 Task: Create a due date automation trigger when advanced on, on the wednesday before a card is due add dates with a start date at 11:00 AM.
Action: Mouse moved to (1375, 114)
Screenshot: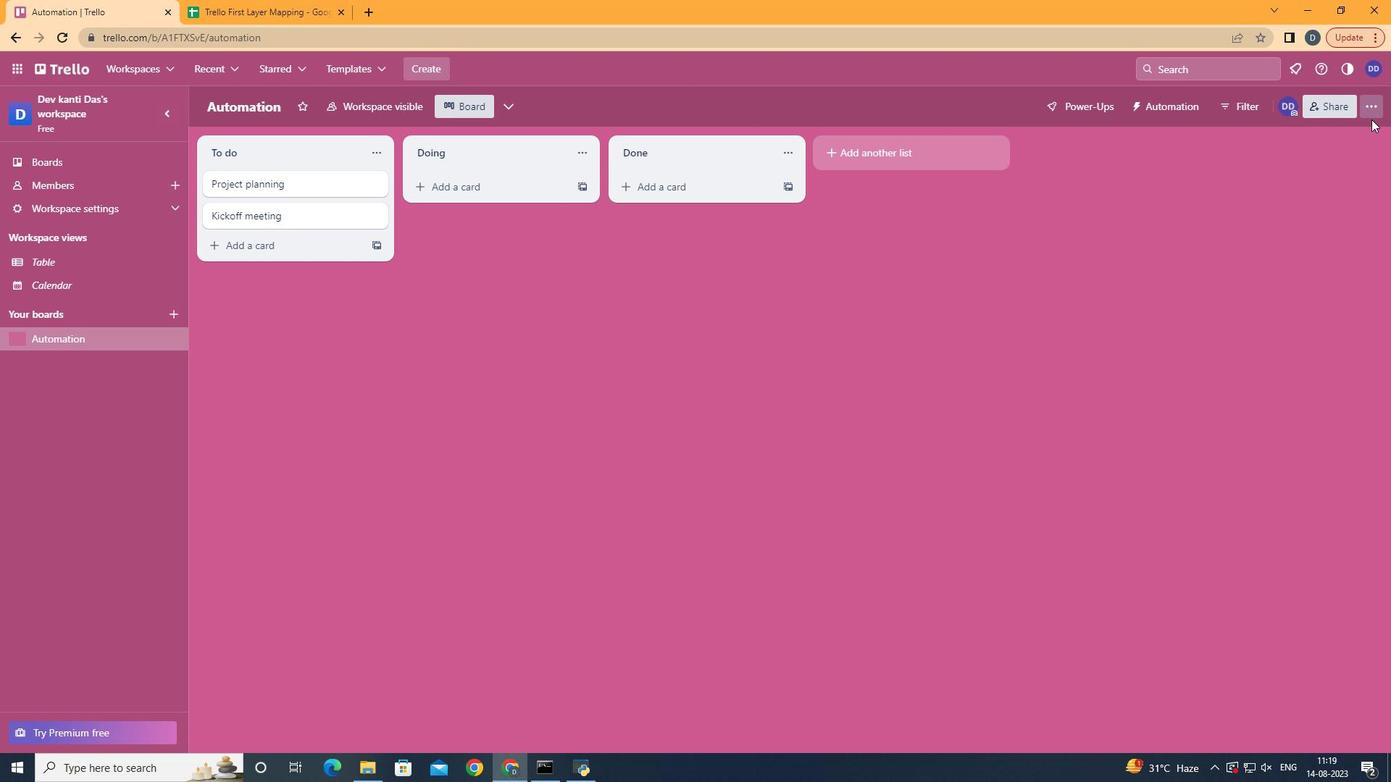 
Action: Mouse pressed left at (1375, 114)
Screenshot: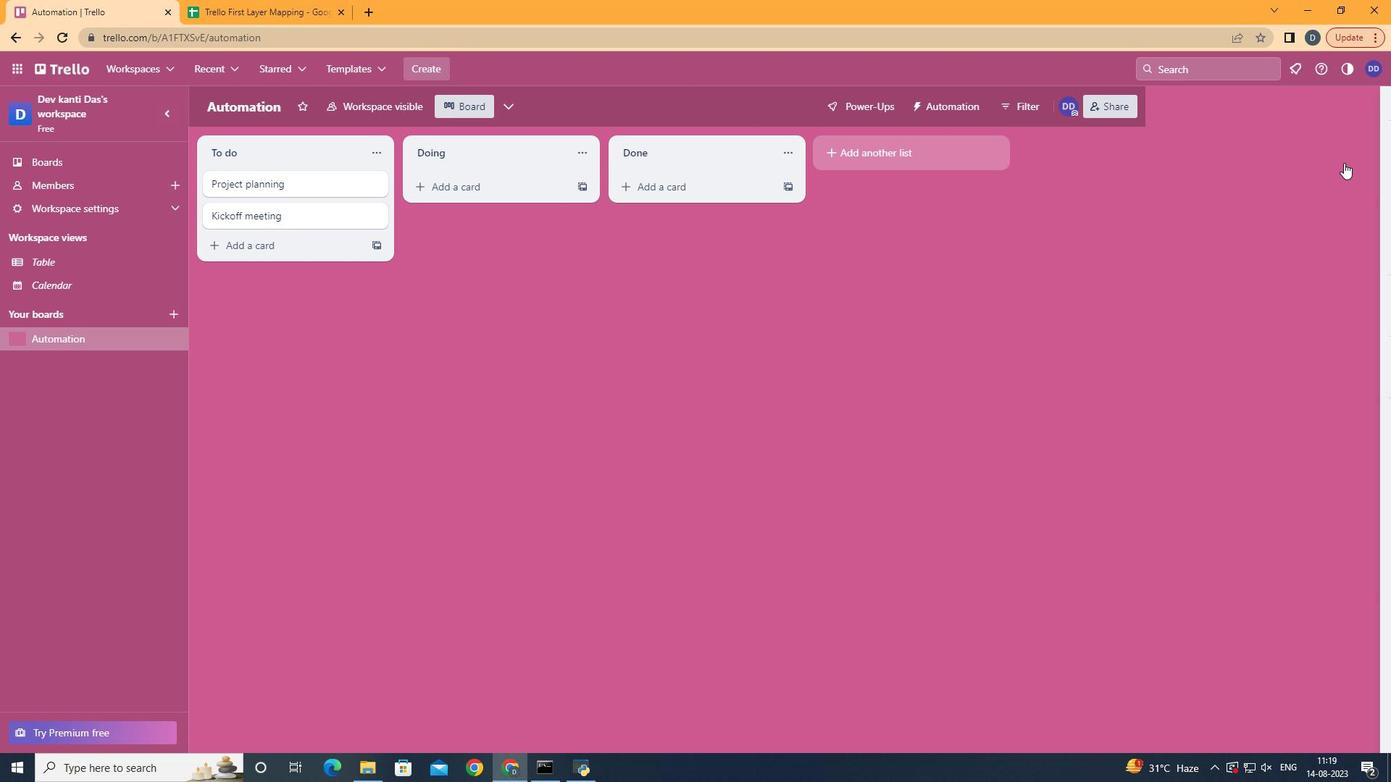 
Action: Mouse moved to (1252, 299)
Screenshot: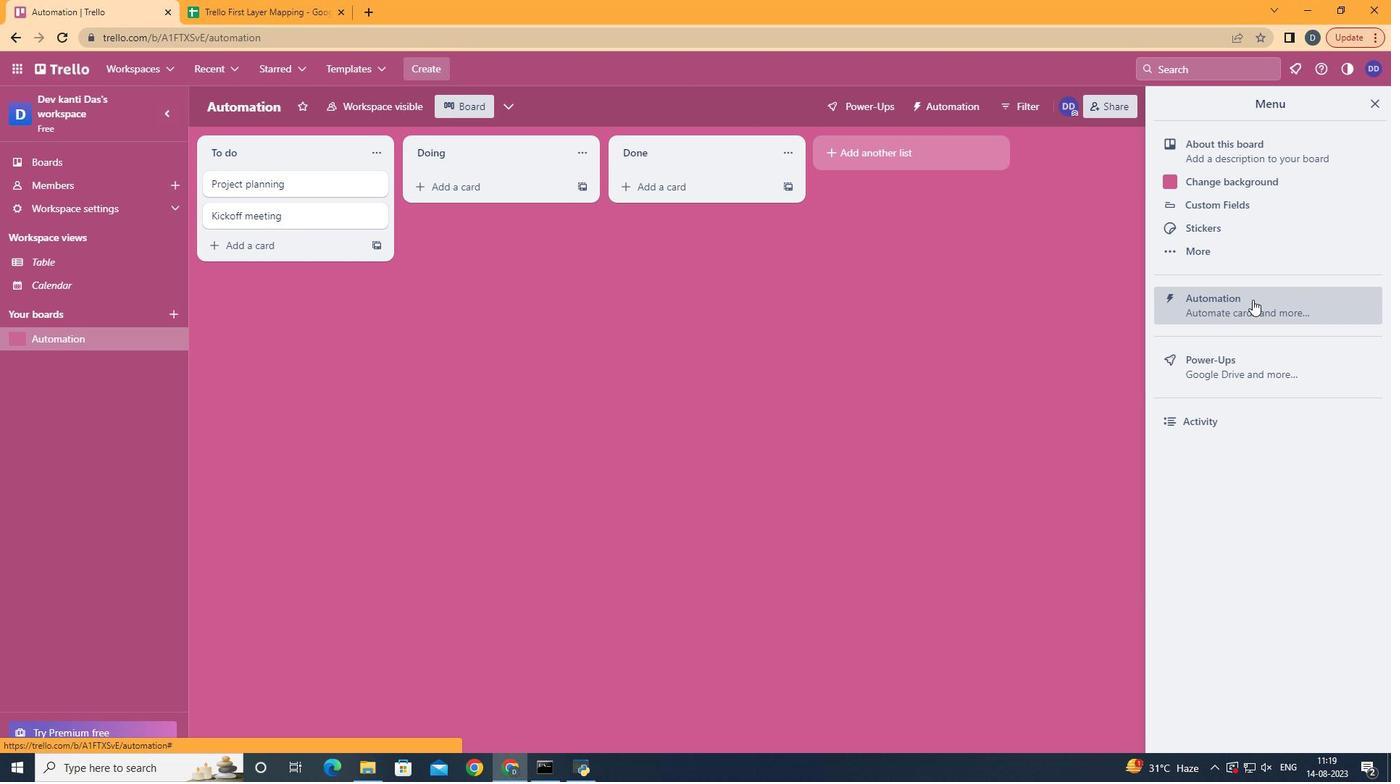 
Action: Mouse pressed left at (1252, 299)
Screenshot: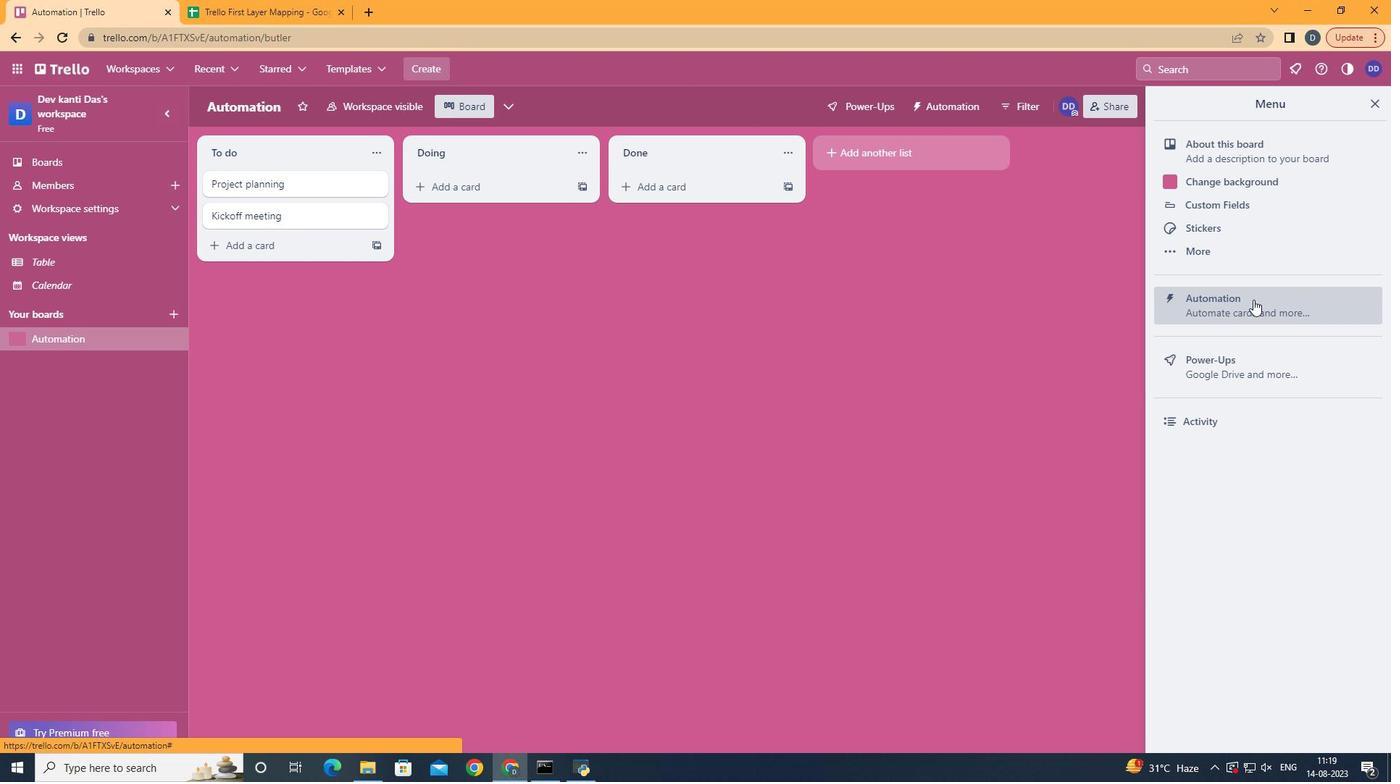
Action: Mouse moved to (292, 281)
Screenshot: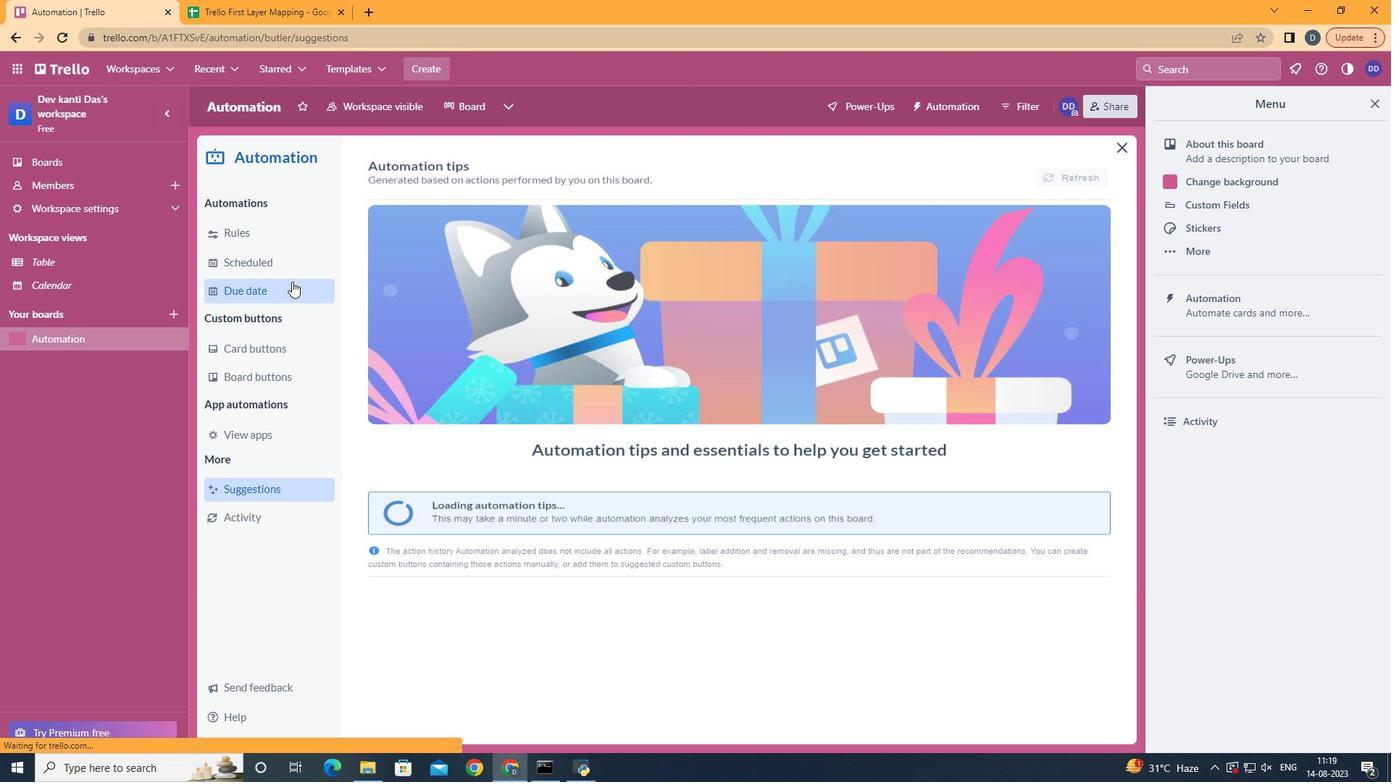 
Action: Mouse pressed left at (292, 281)
Screenshot: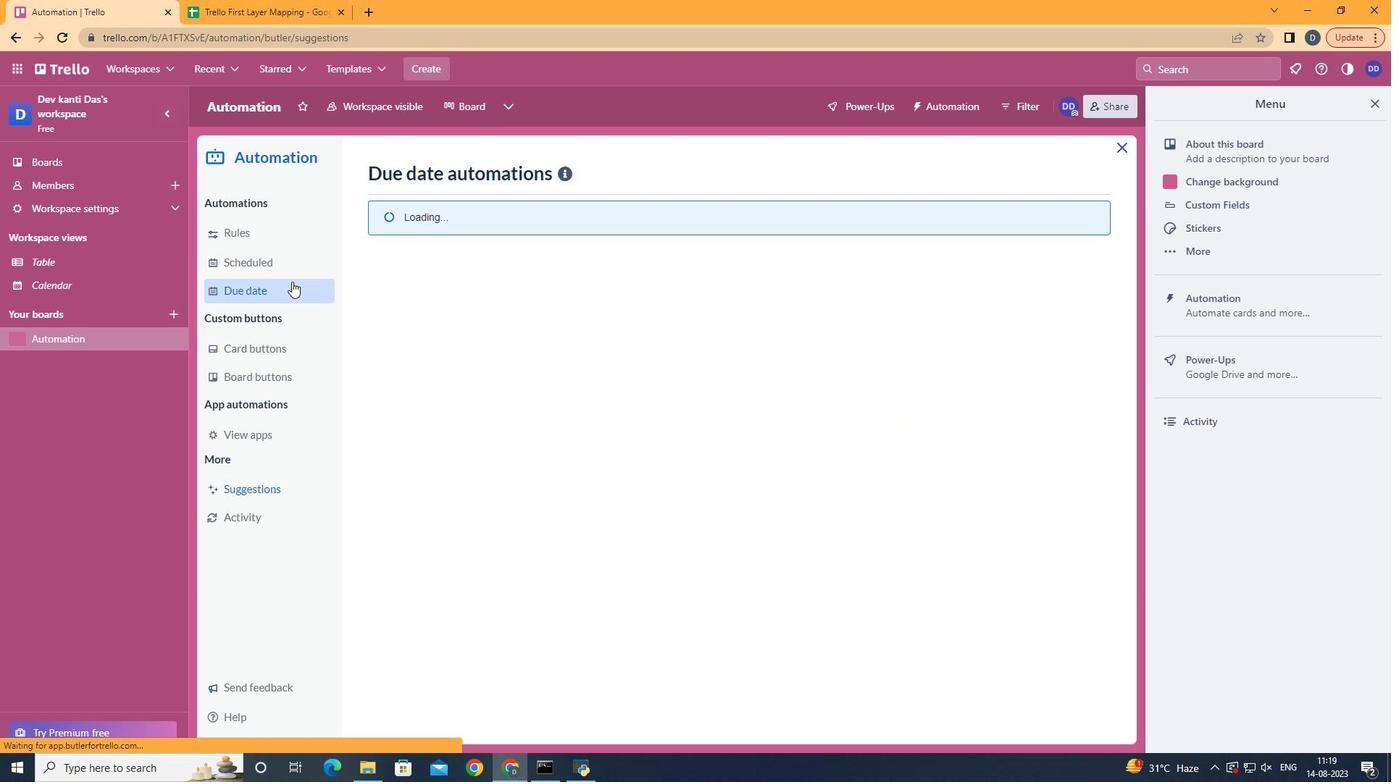 
Action: Mouse moved to (994, 176)
Screenshot: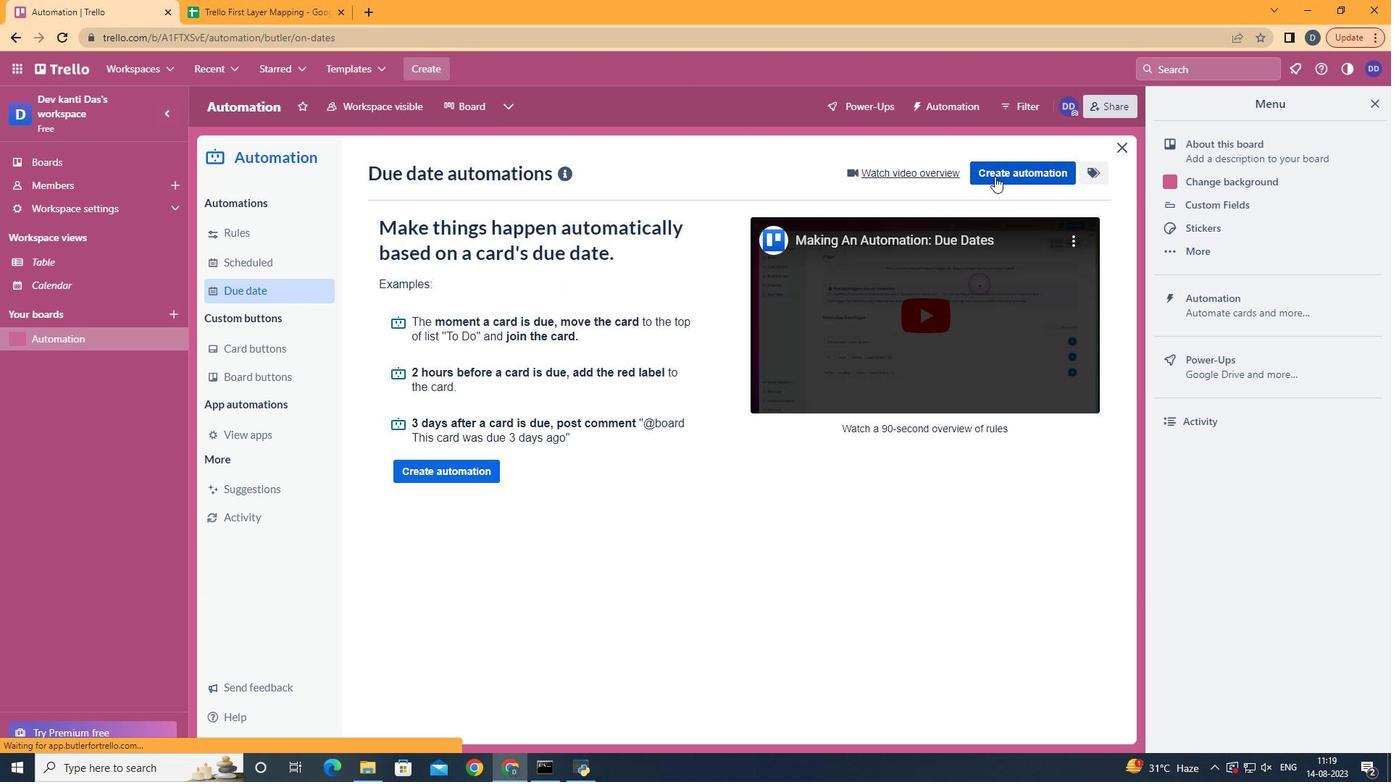 
Action: Mouse pressed left at (994, 176)
Screenshot: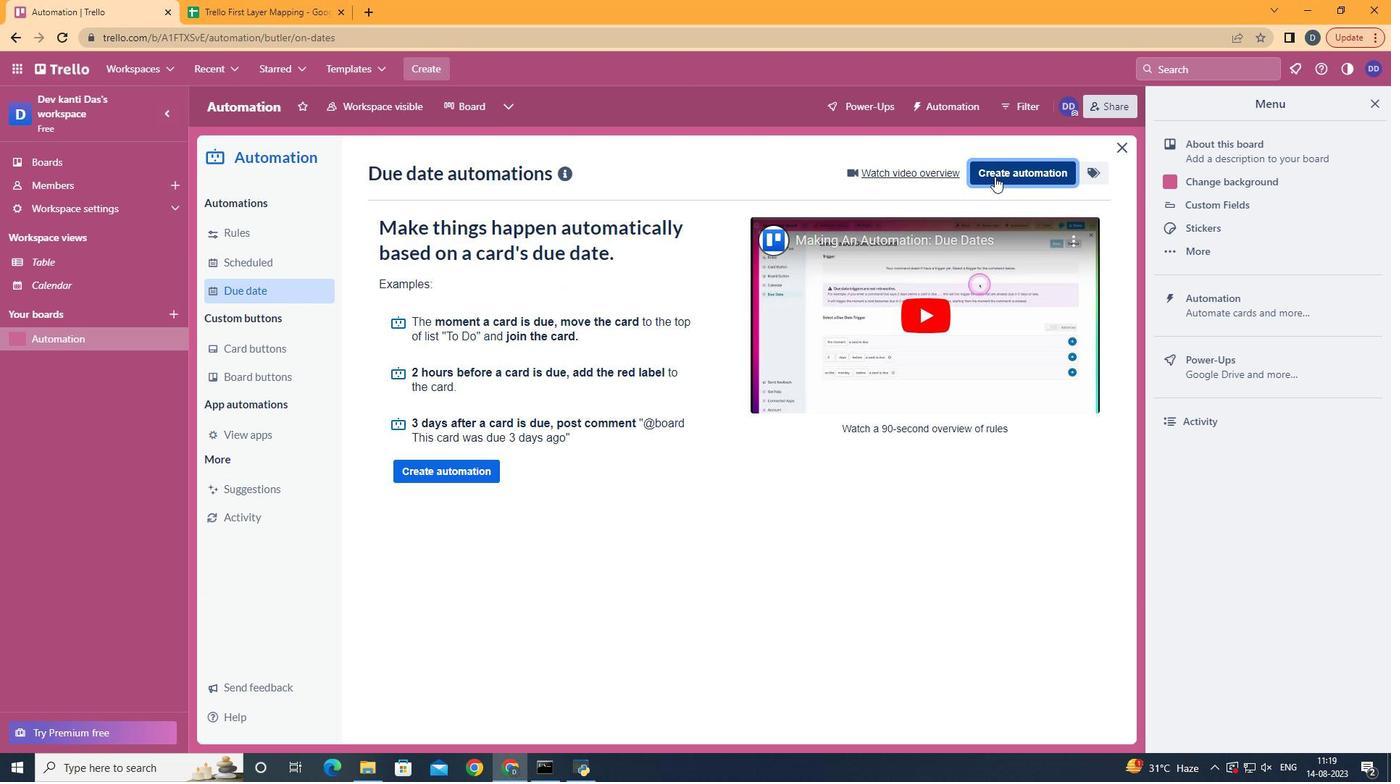 
Action: Mouse moved to (720, 313)
Screenshot: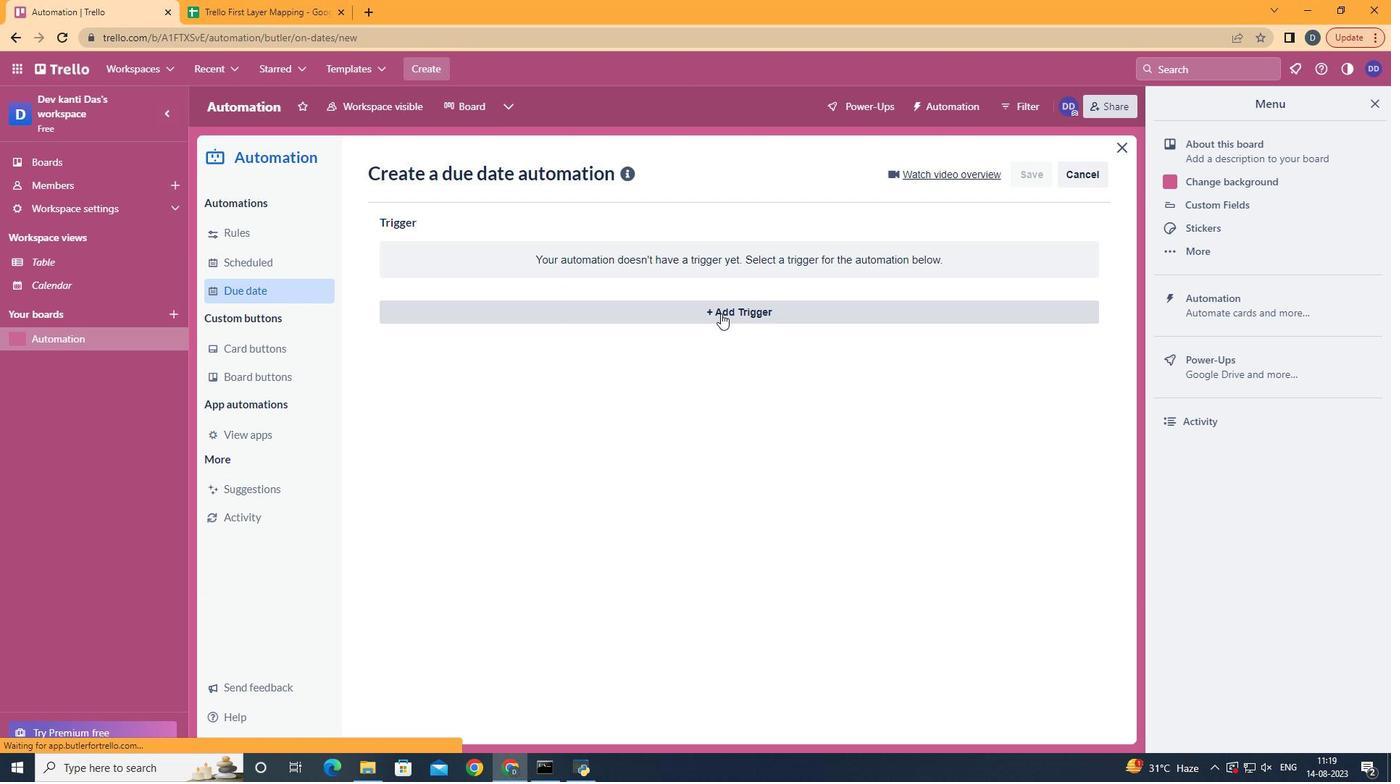 
Action: Mouse pressed left at (720, 313)
Screenshot: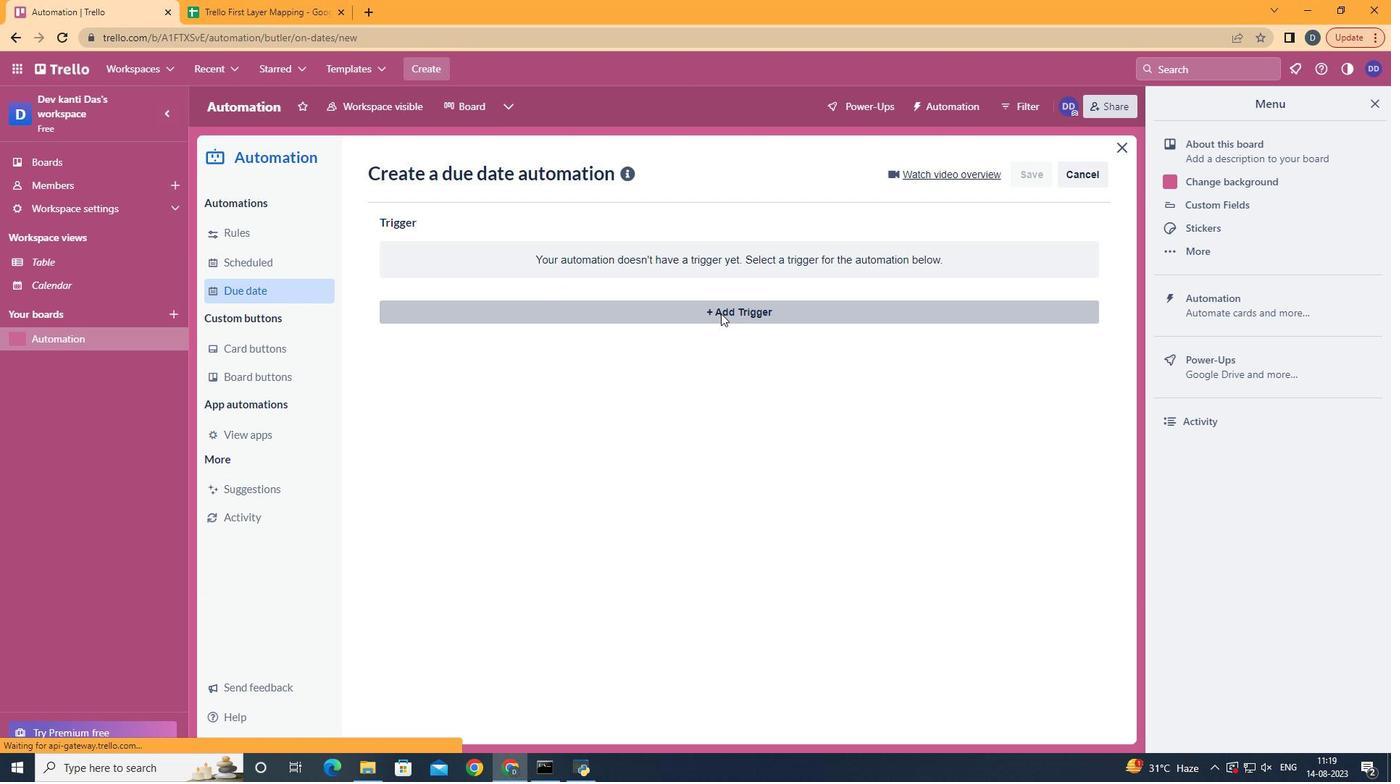 
Action: Mouse moved to (484, 440)
Screenshot: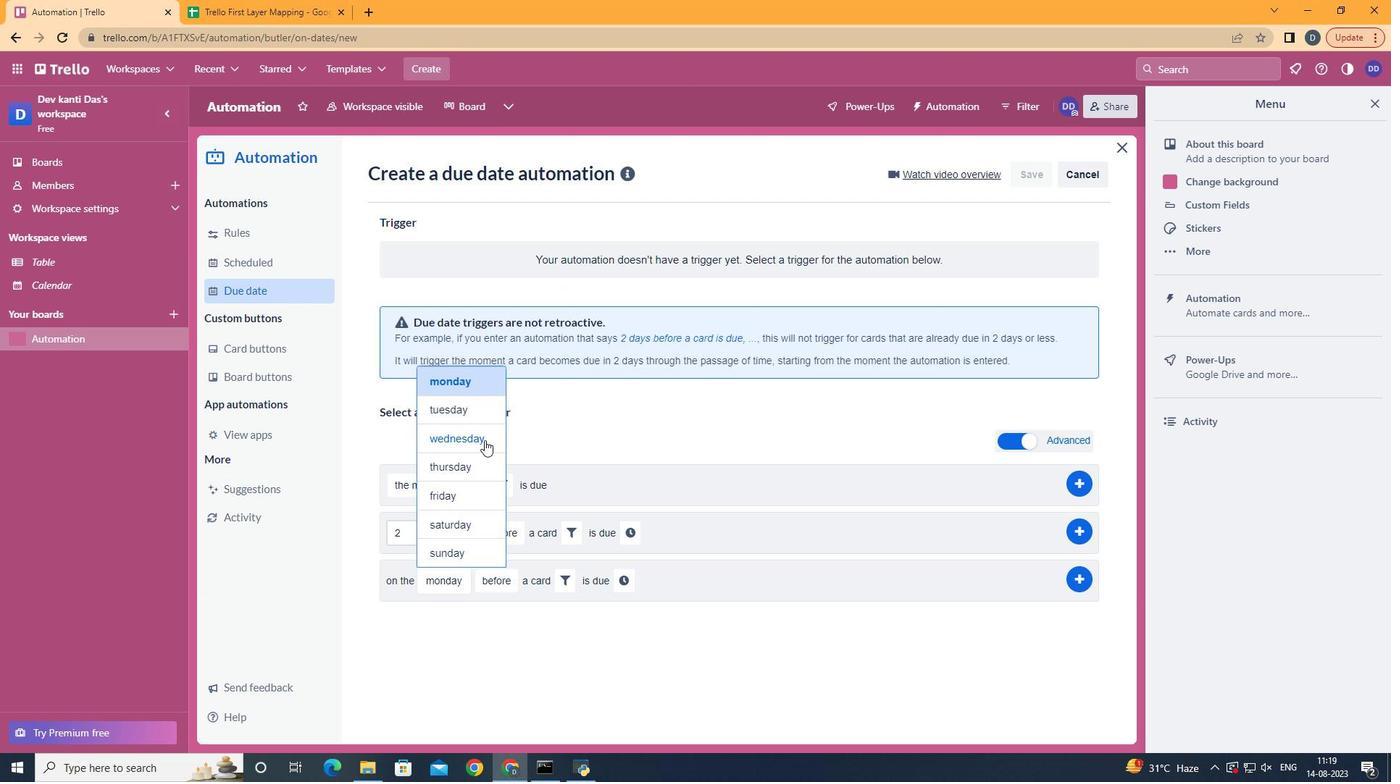 
Action: Mouse pressed left at (484, 440)
Screenshot: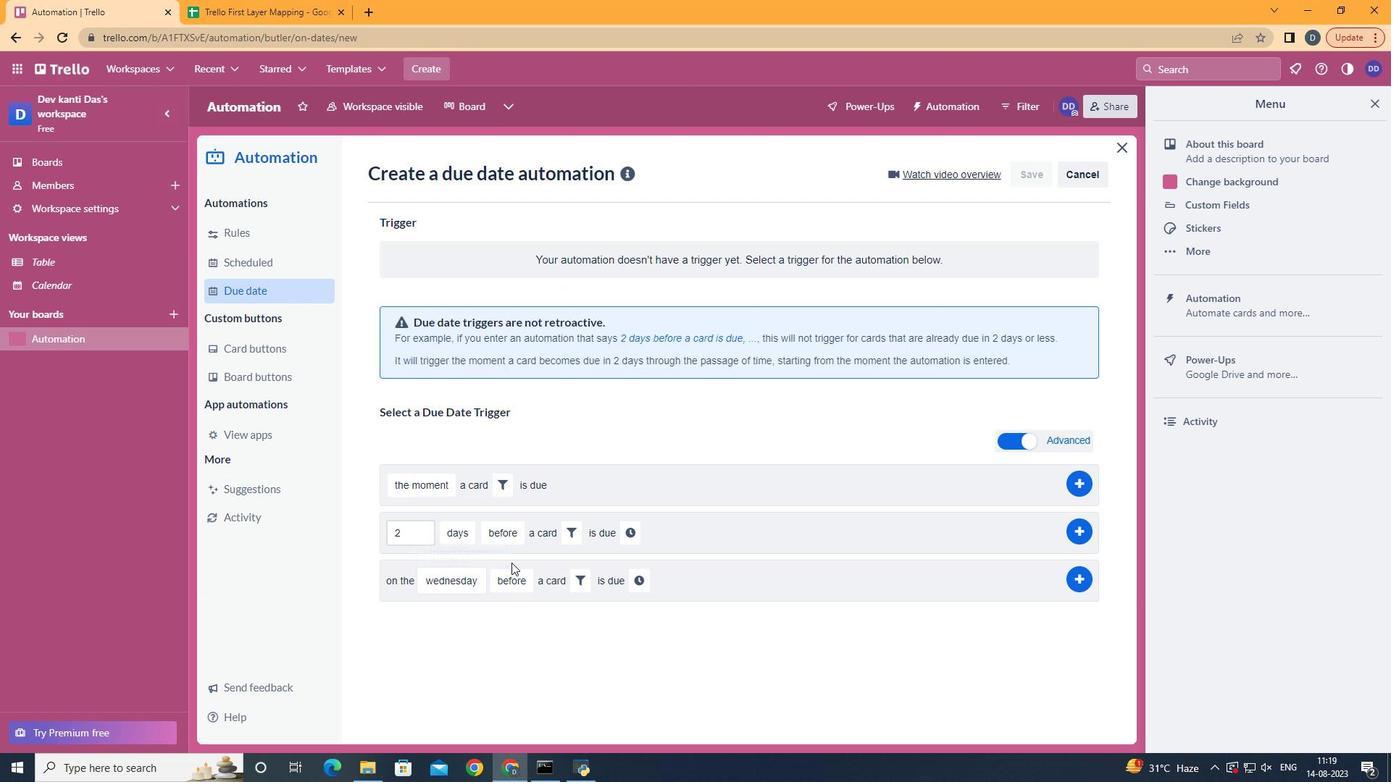 
Action: Mouse moved to (581, 575)
Screenshot: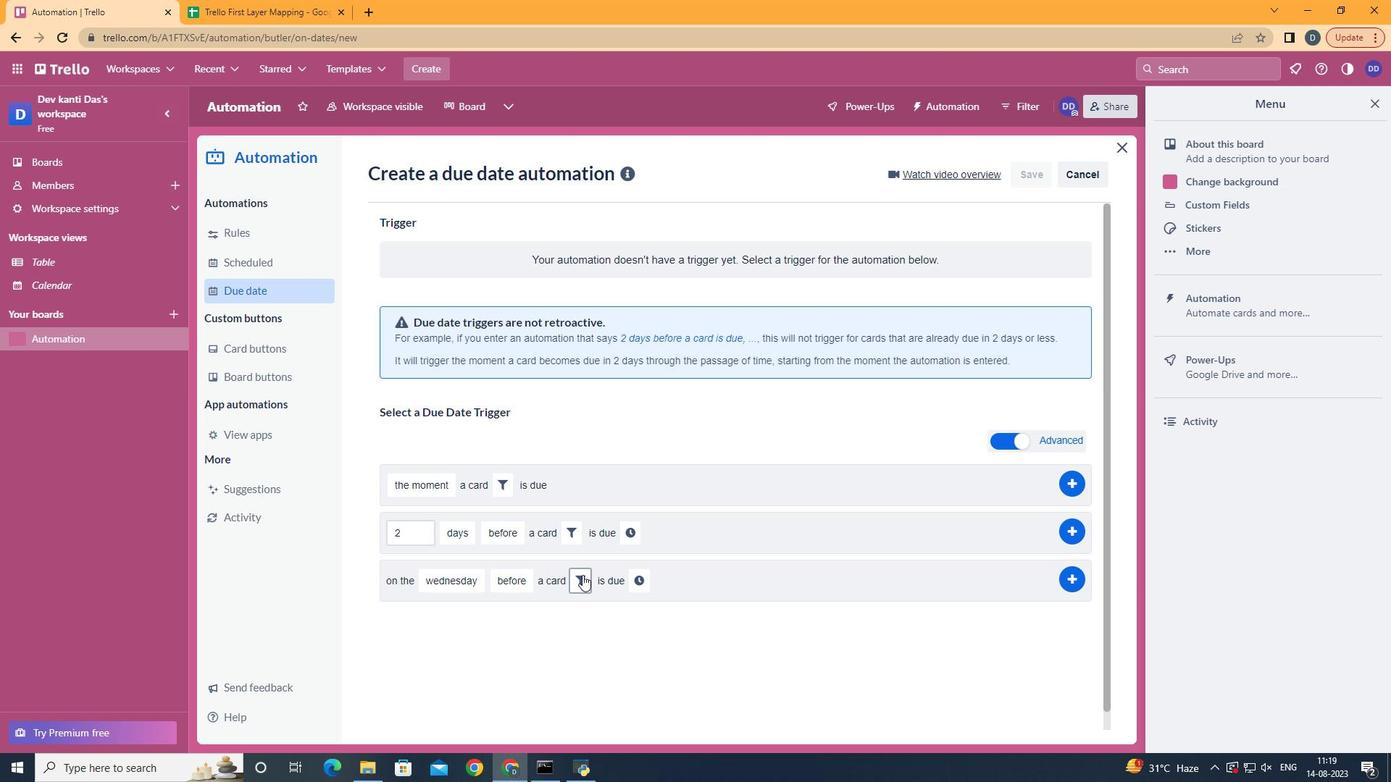 
Action: Mouse pressed left at (581, 575)
Screenshot: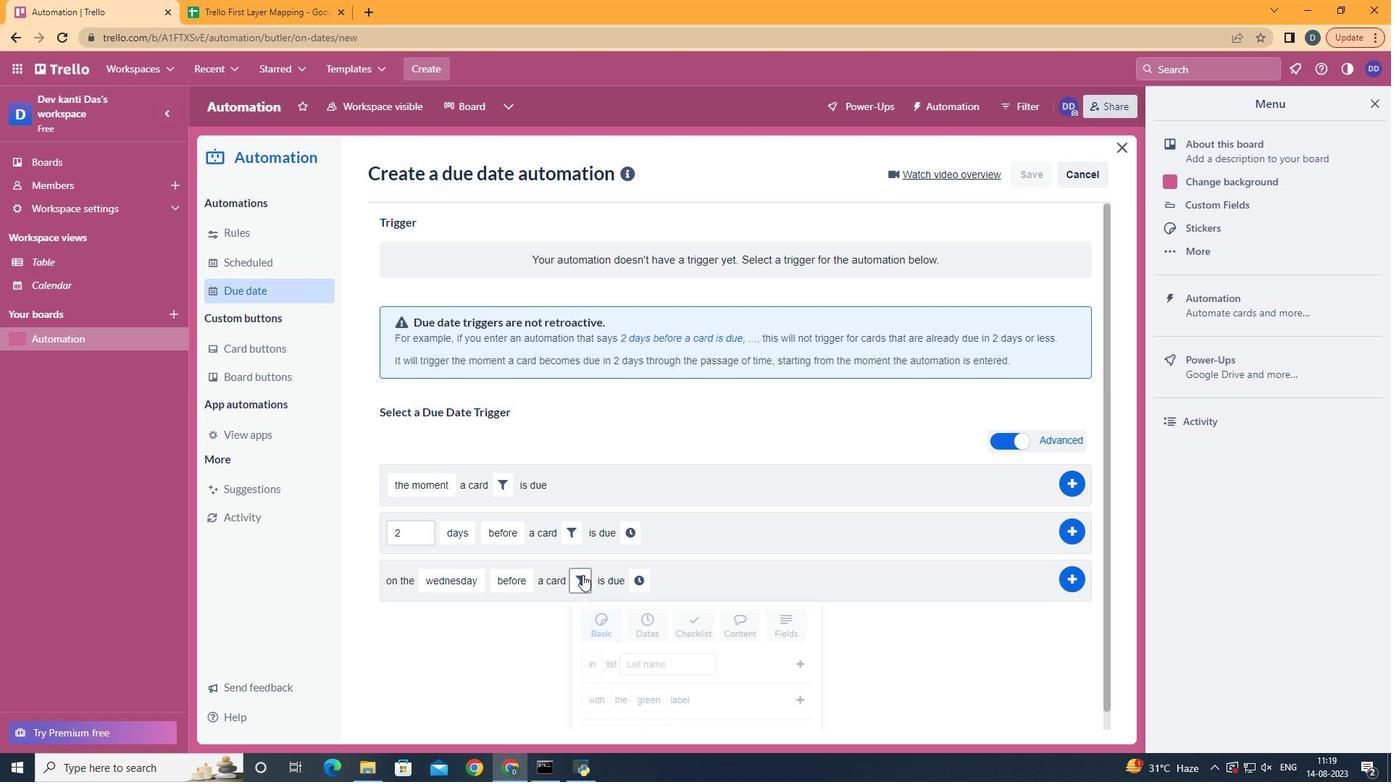 
Action: Mouse moved to (647, 622)
Screenshot: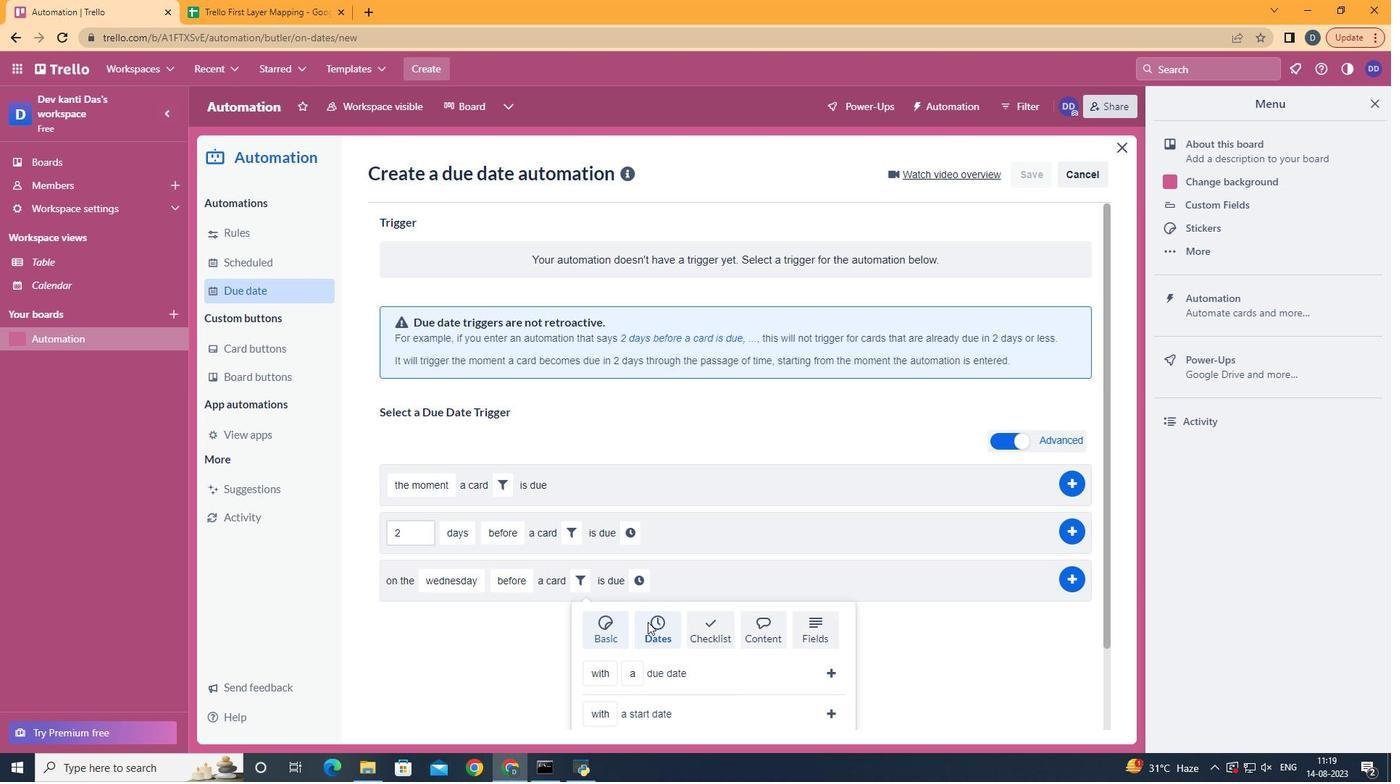 
Action: Mouse pressed left at (647, 622)
Screenshot: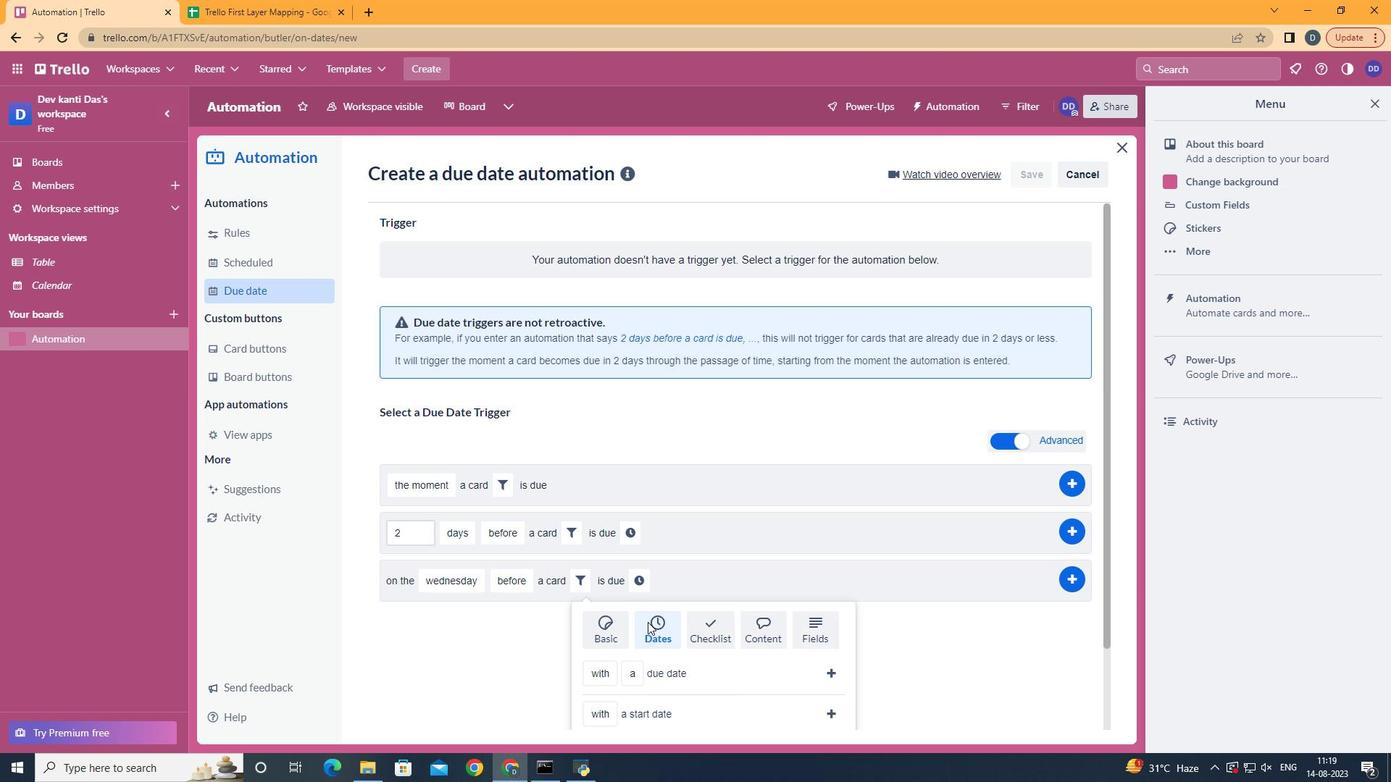 
Action: Mouse scrolled (647, 621) with delta (0, 0)
Screenshot: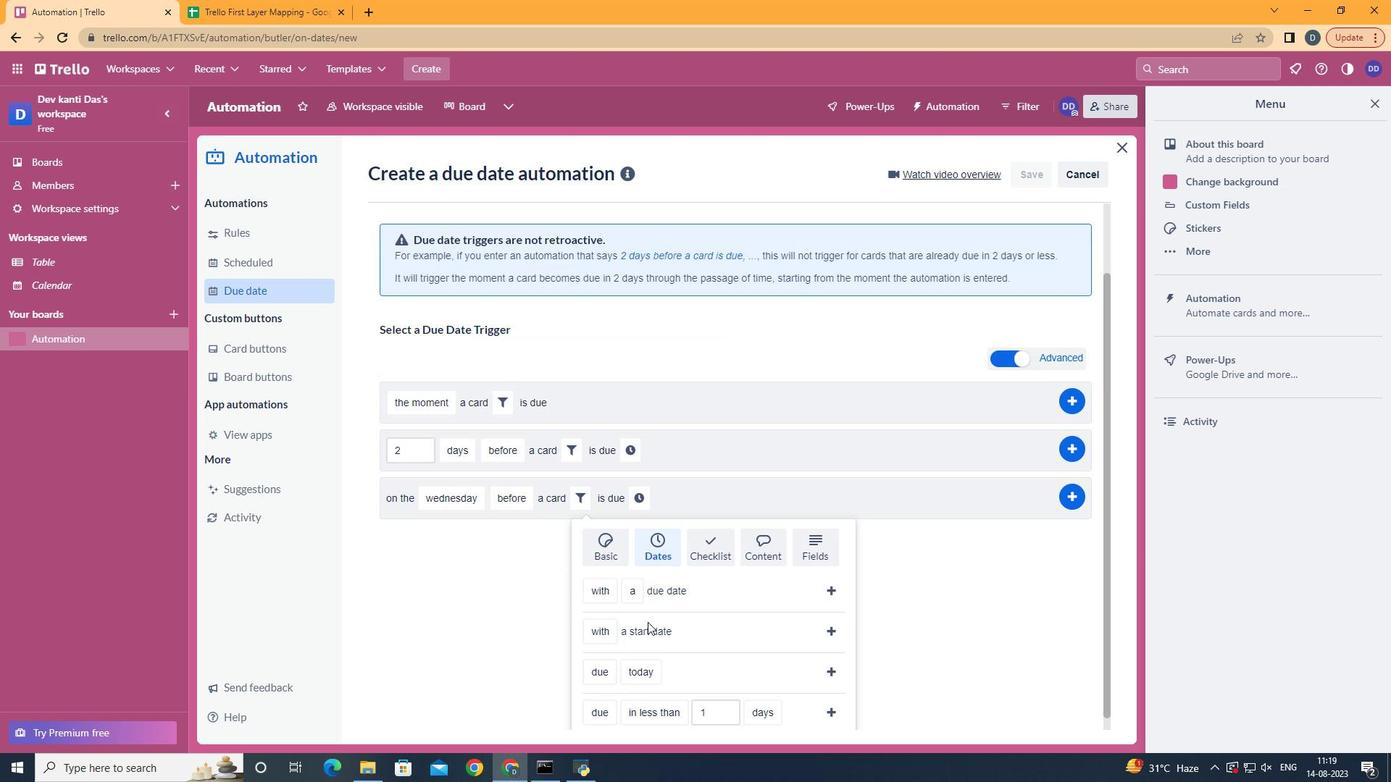
Action: Mouse scrolled (647, 621) with delta (0, 0)
Screenshot: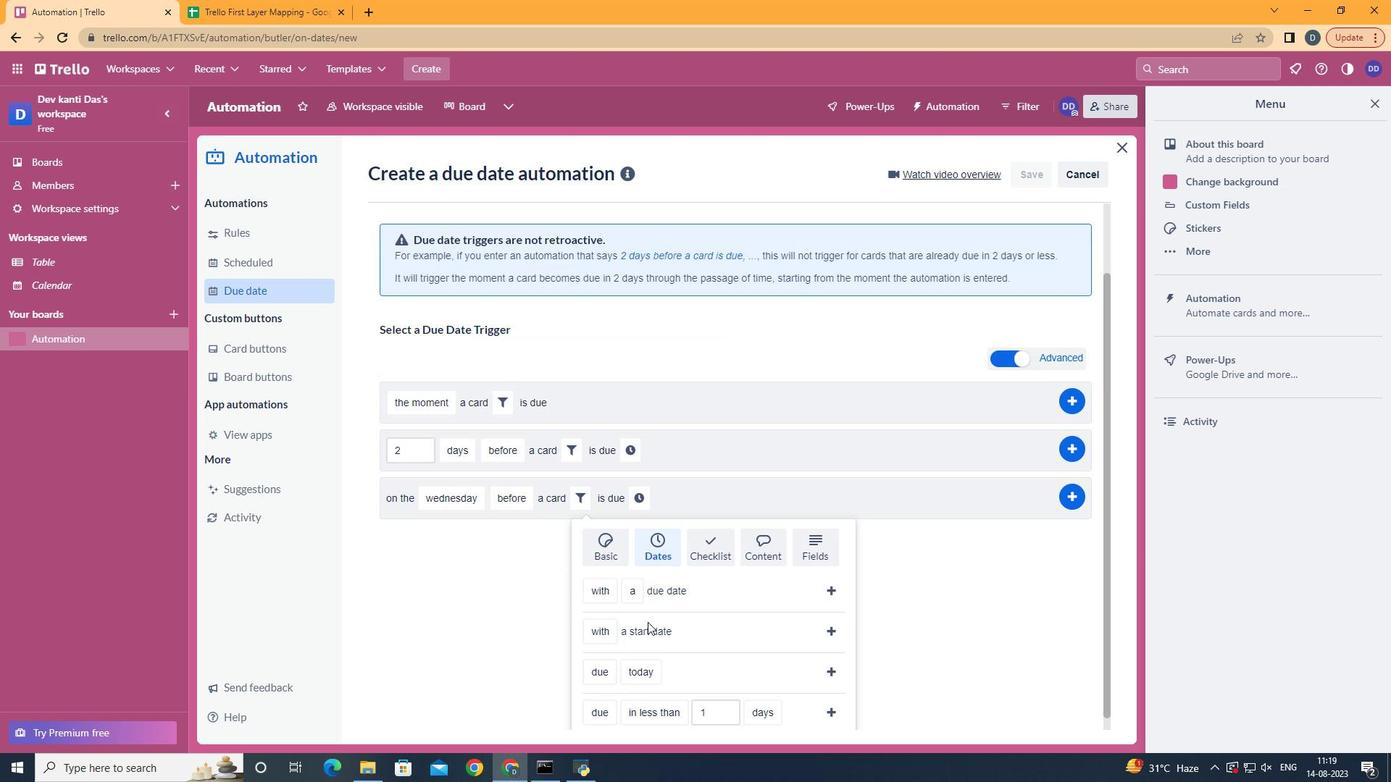 
Action: Mouse scrolled (647, 621) with delta (0, 0)
Screenshot: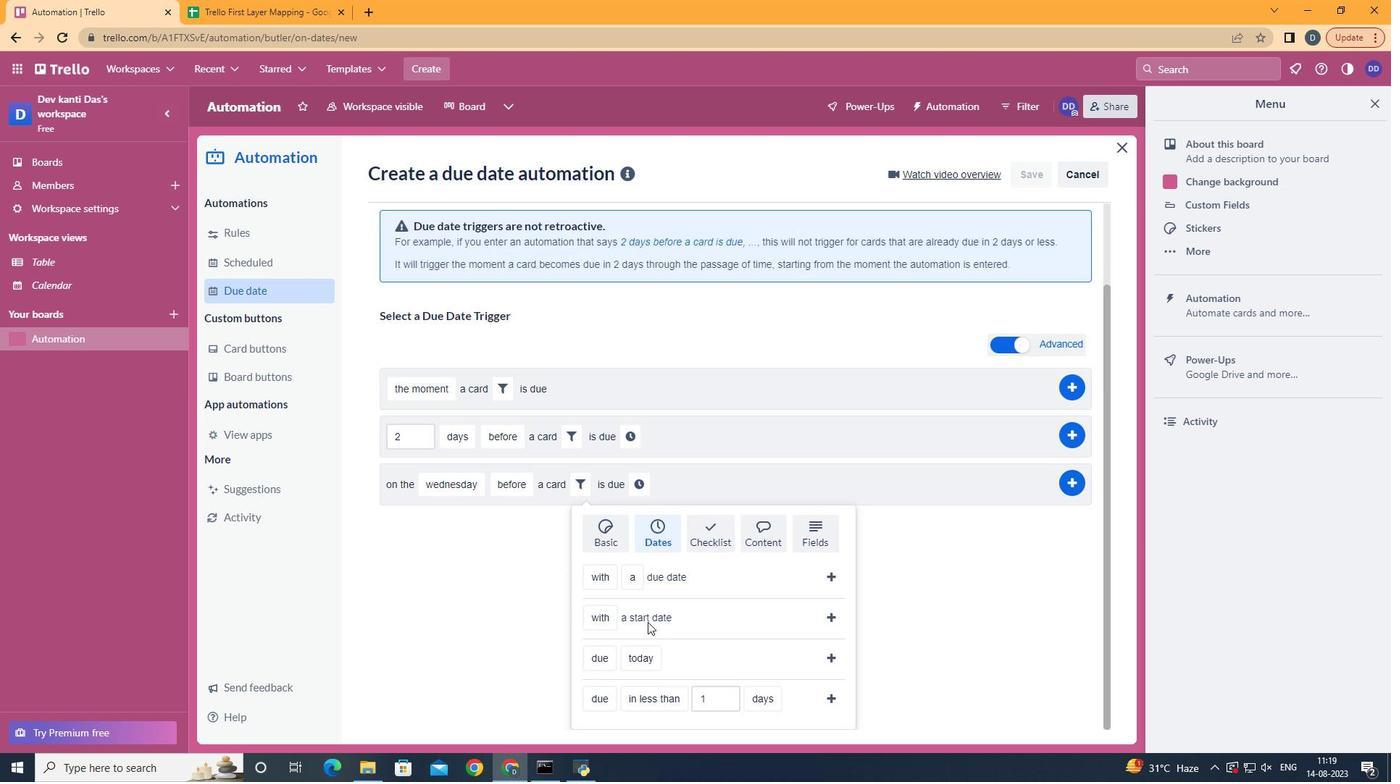 
Action: Mouse scrolled (647, 621) with delta (0, 0)
Screenshot: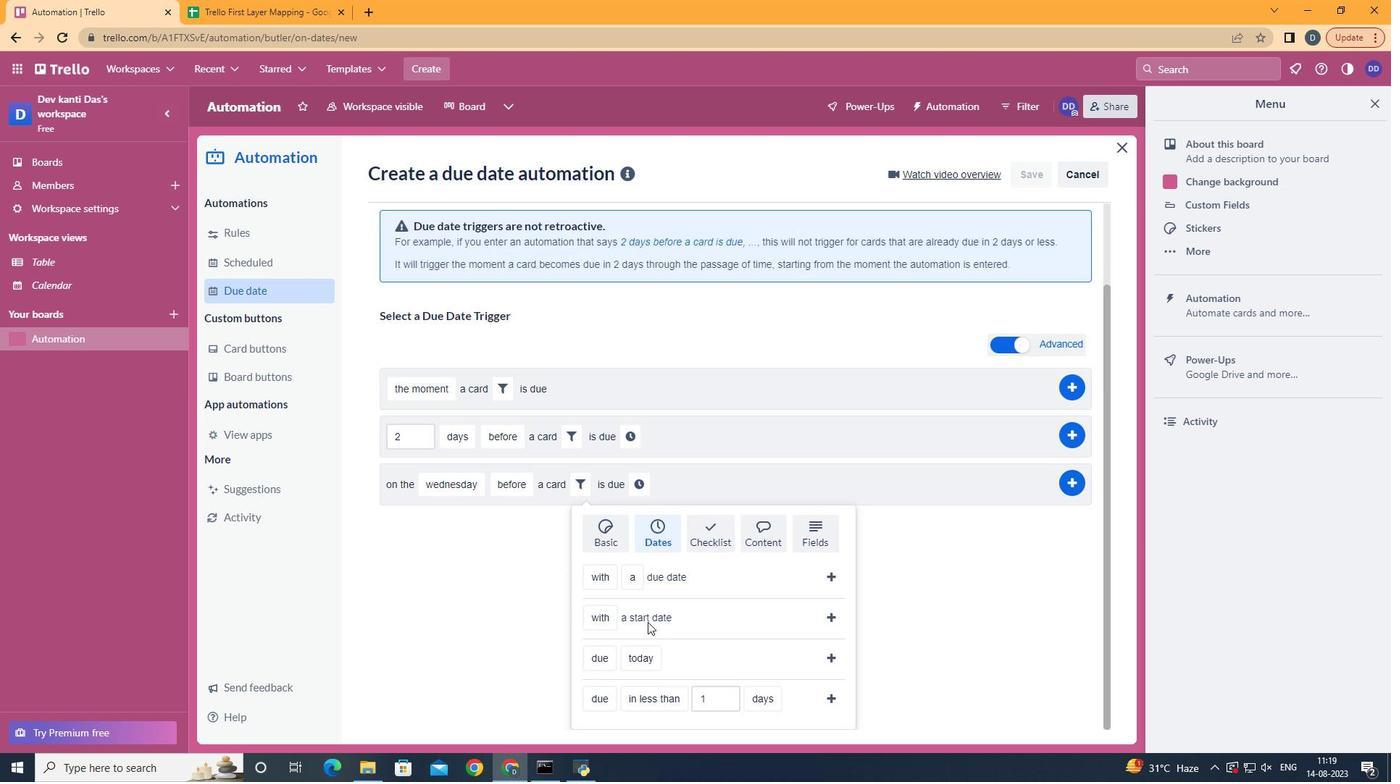 
Action: Mouse scrolled (647, 621) with delta (0, 0)
Screenshot: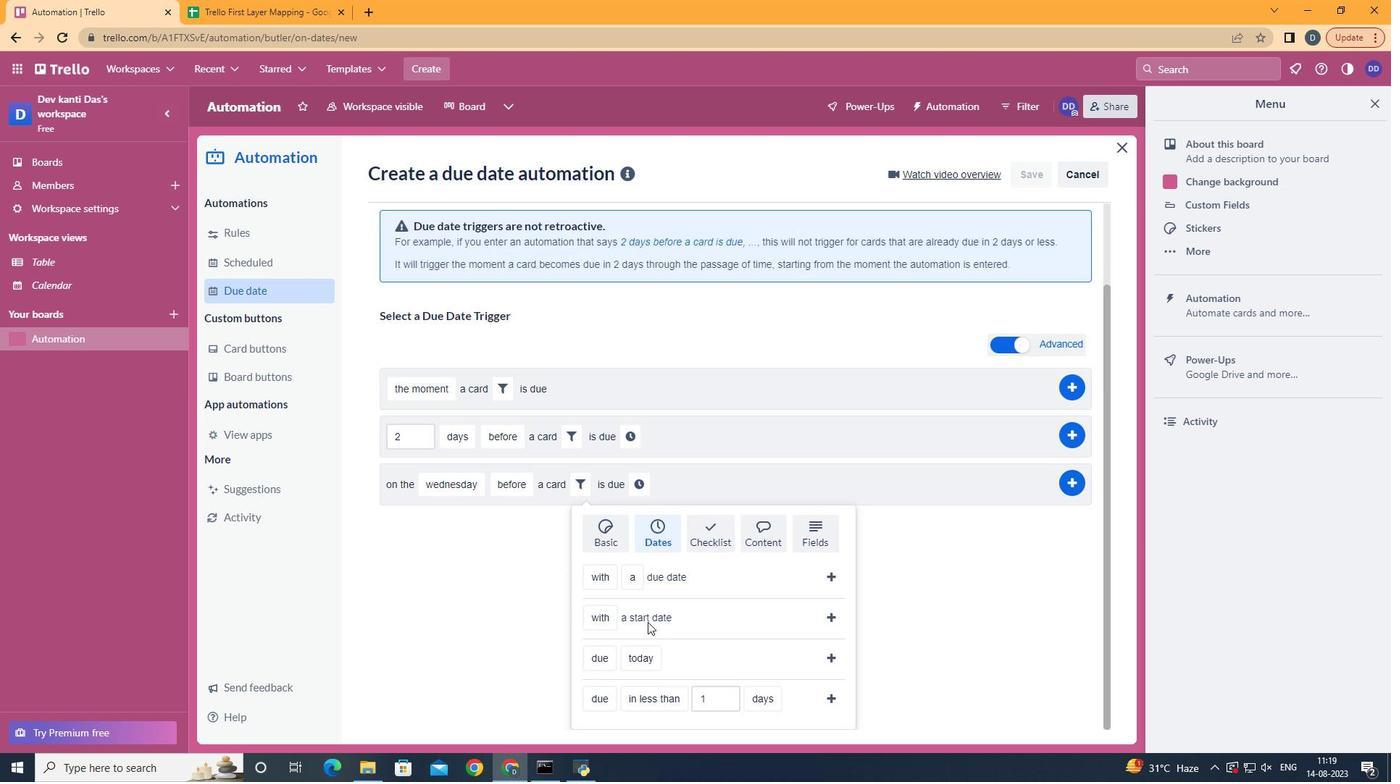 
Action: Mouse moved to (834, 615)
Screenshot: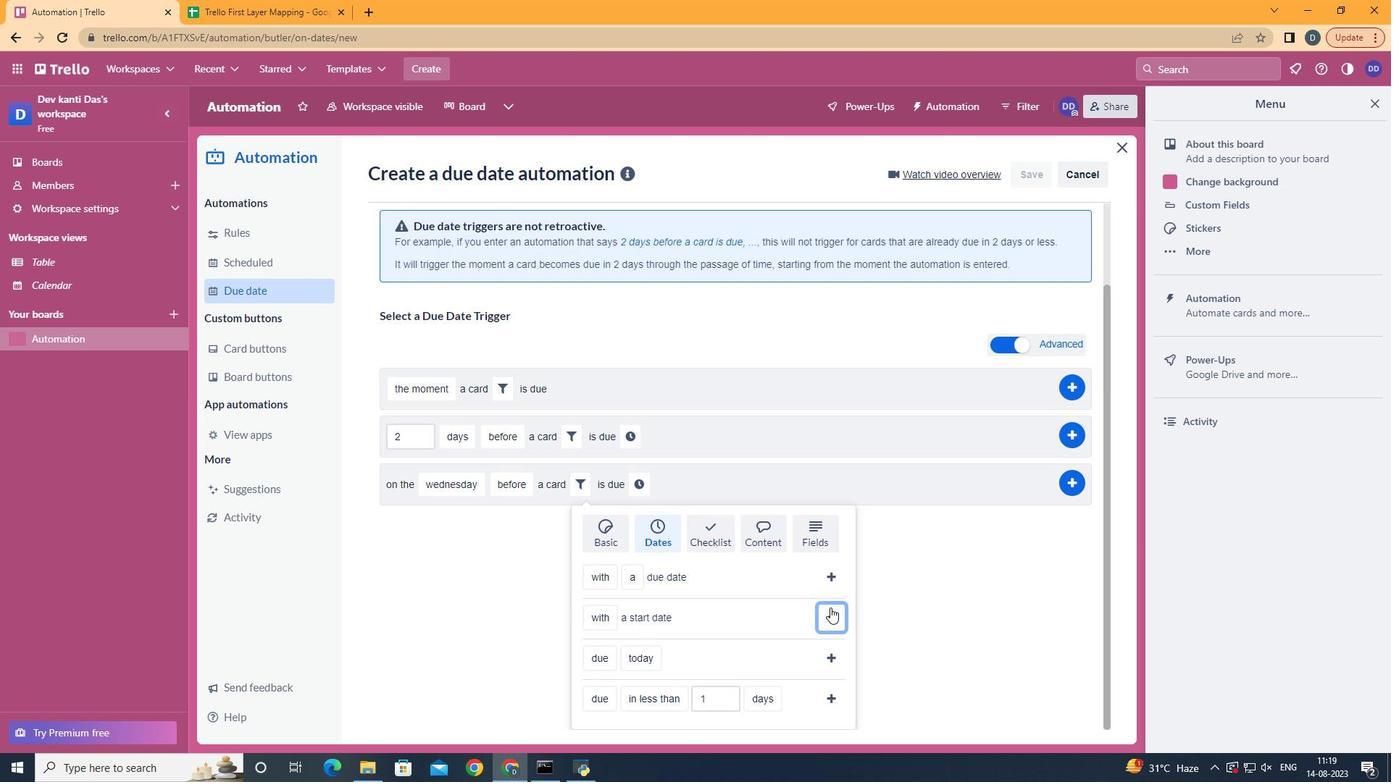 
Action: Mouse pressed left at (834, 615)
Screenshot: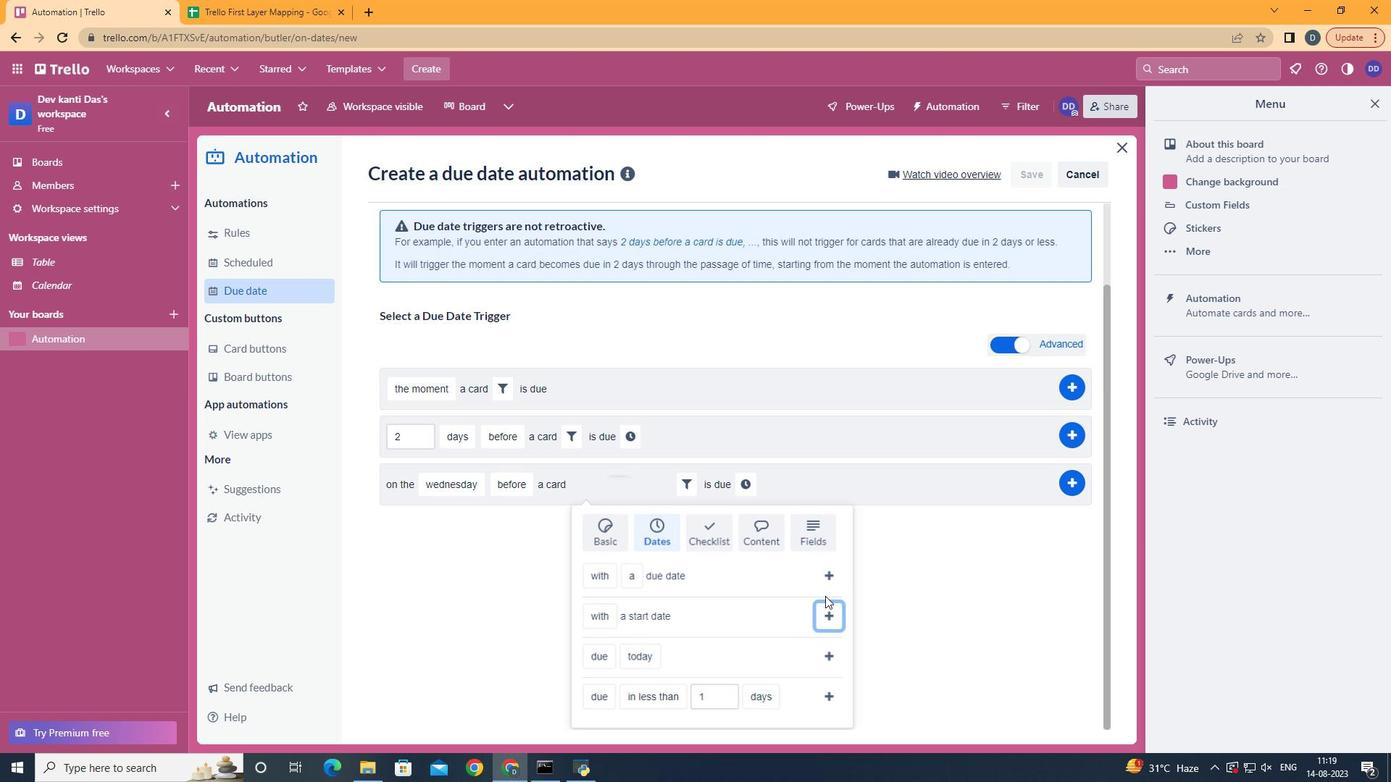 
Action: Mouse moved to (747, 593)
Screenshot: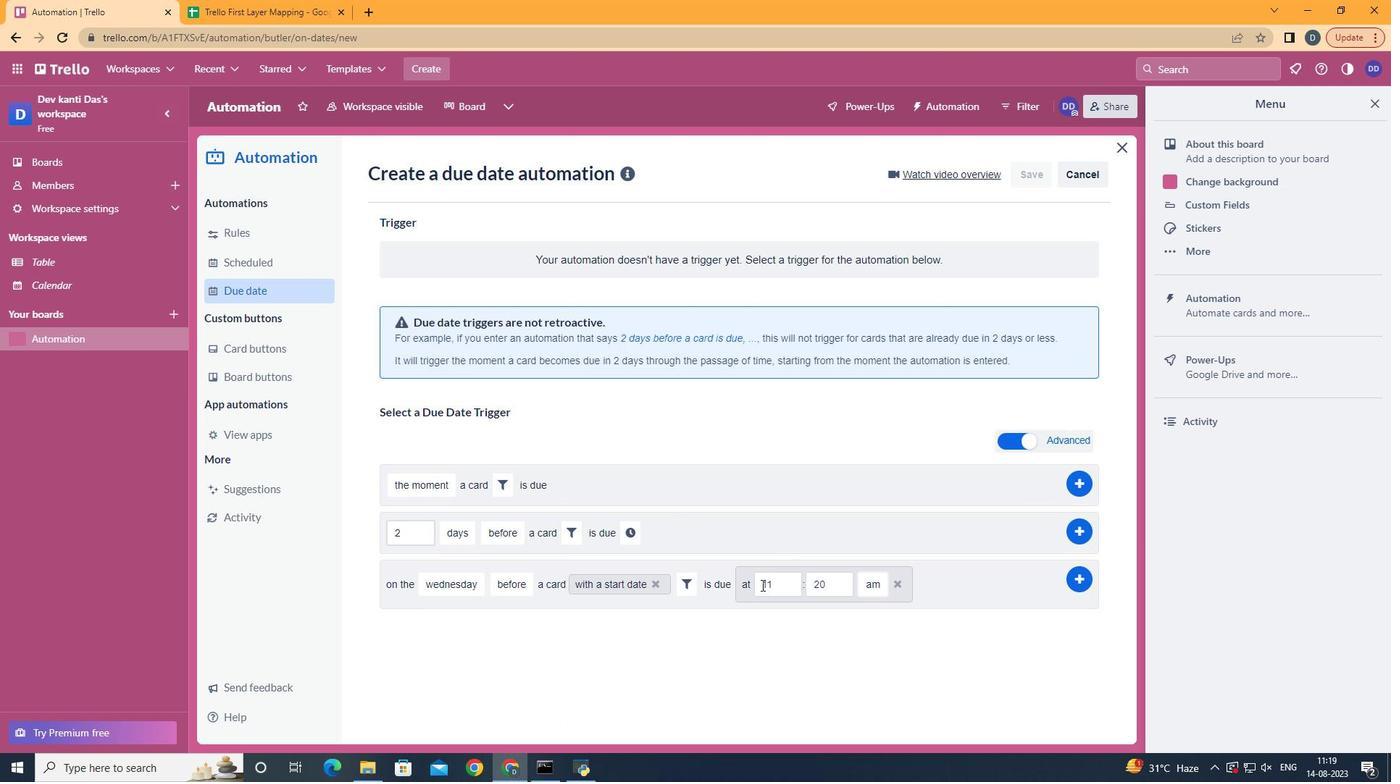 
Action: Mouse pressed left at (747, 593)
Screenshot: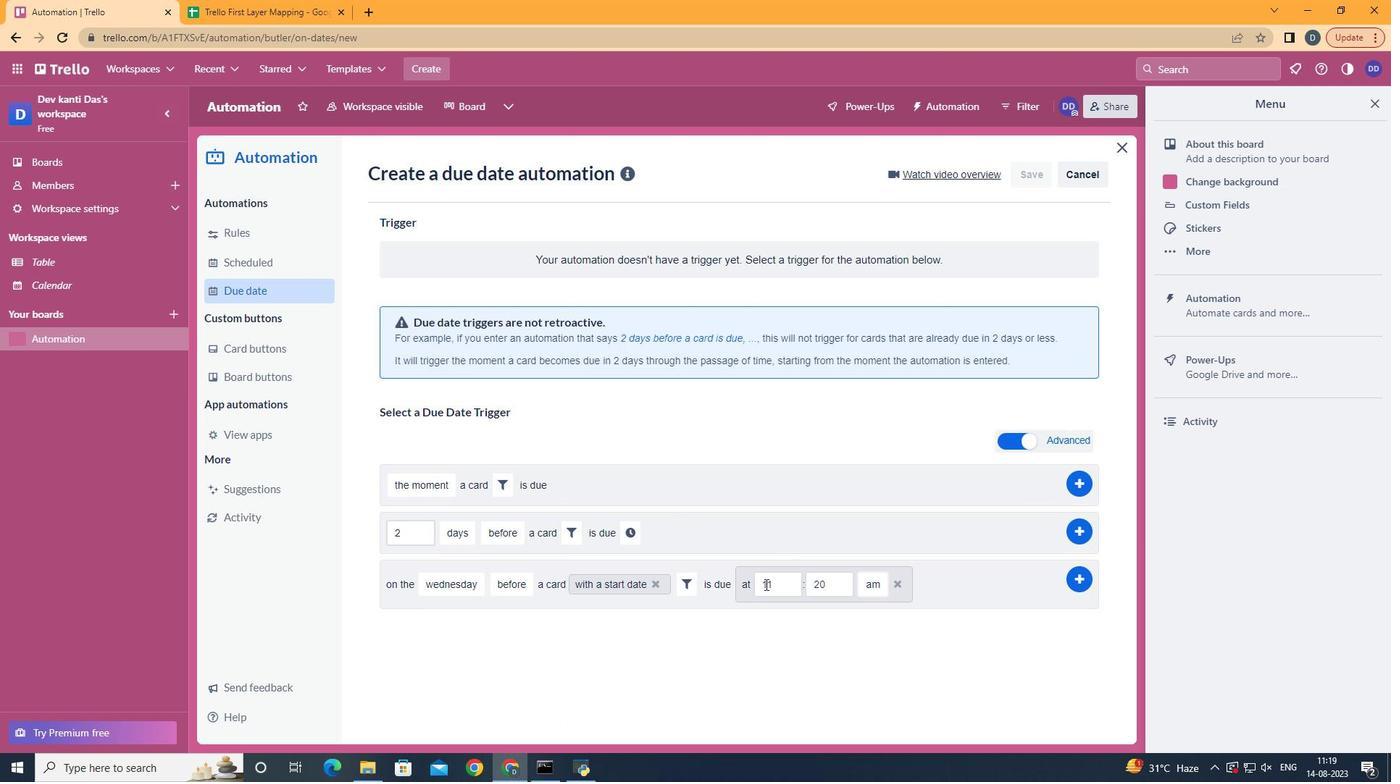 
Action: Mouse moved to (835, 580)
Screenshot: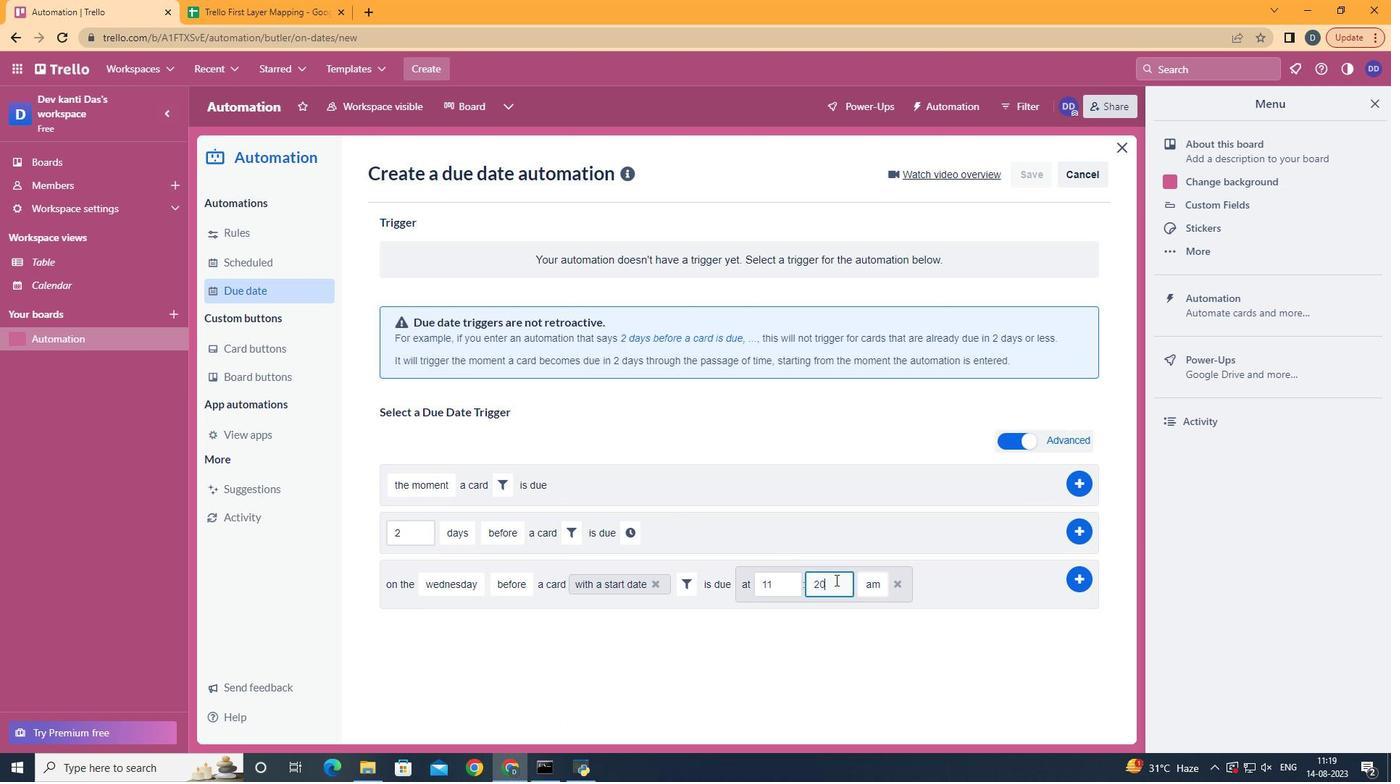 
Action: Mouse pressed left at (835, 580)
Screenshot: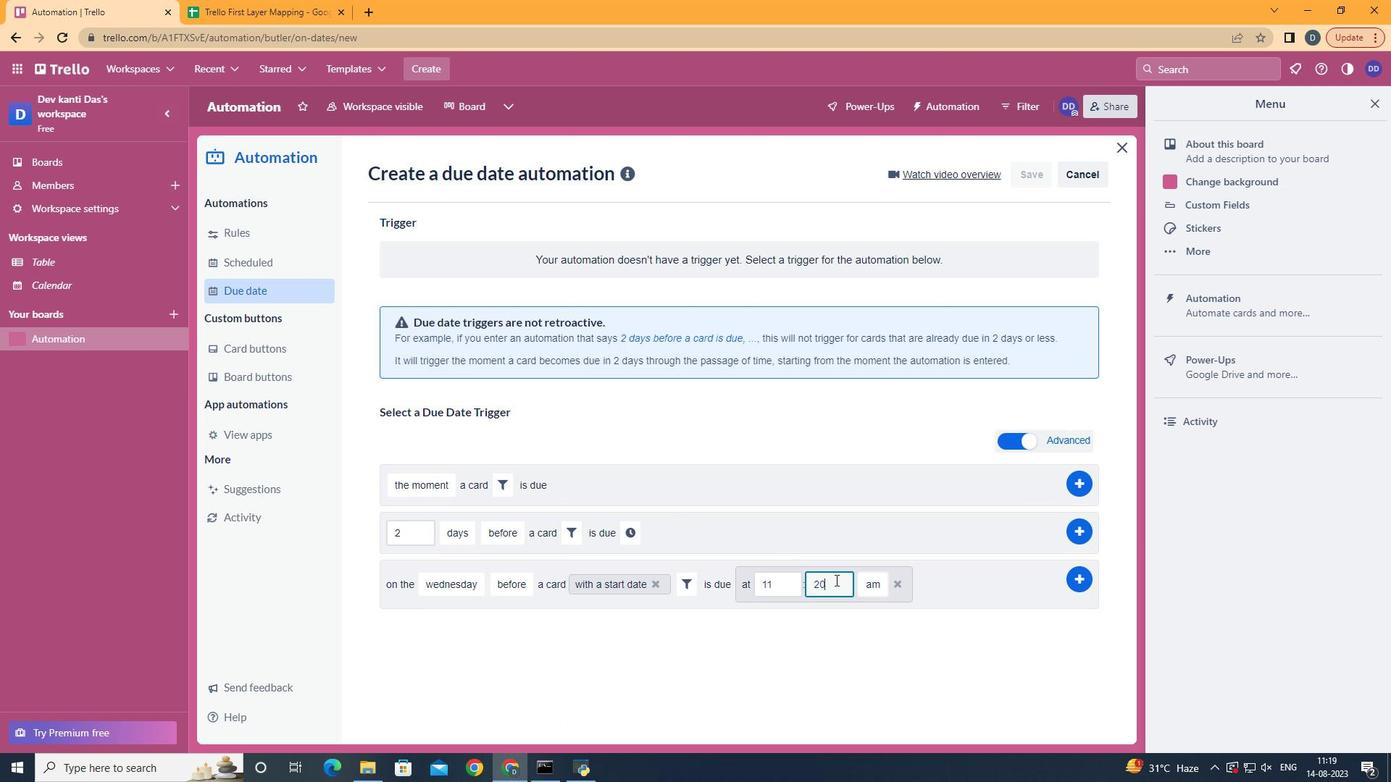 
Action: Mouse moved to (835, 580)
Screenshot: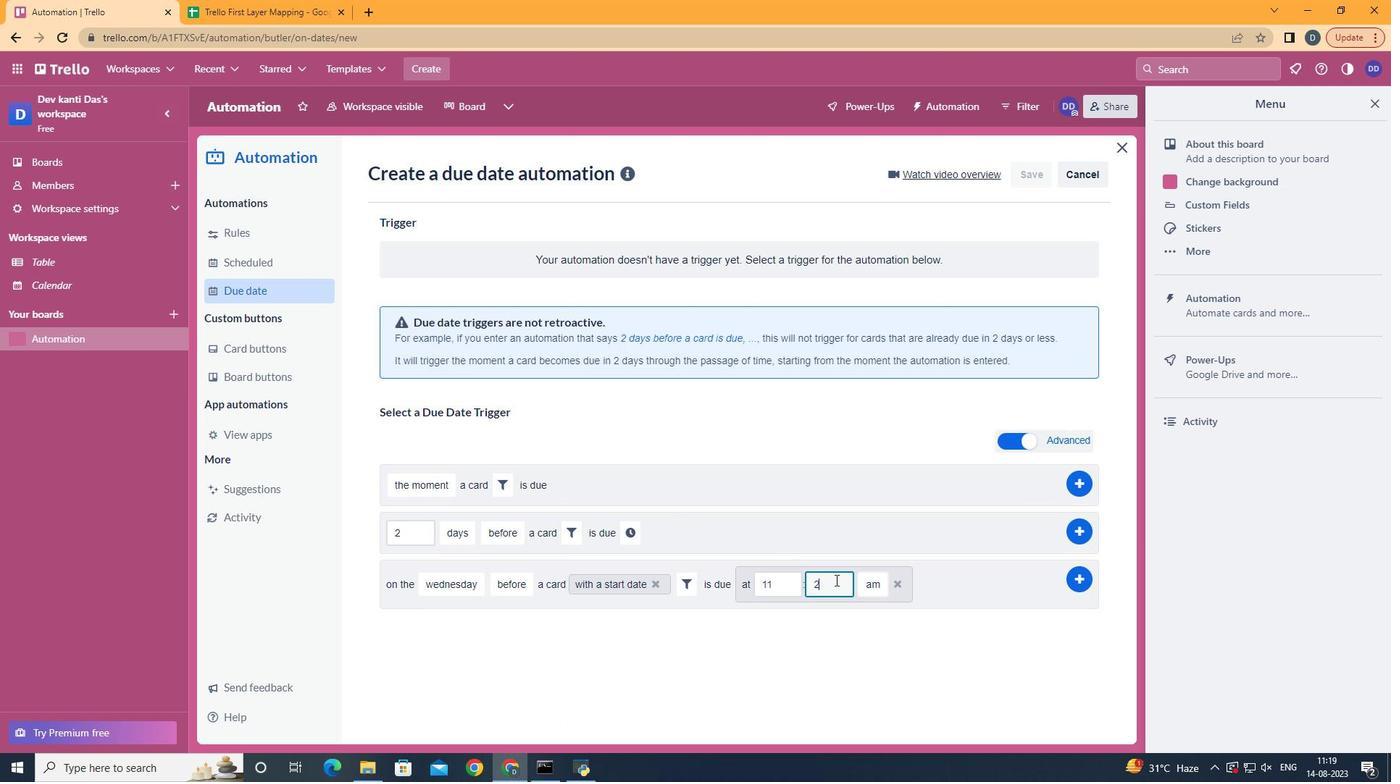 
Action: Key pressed <Key.backspace><Key.backspace>00
Screenshot: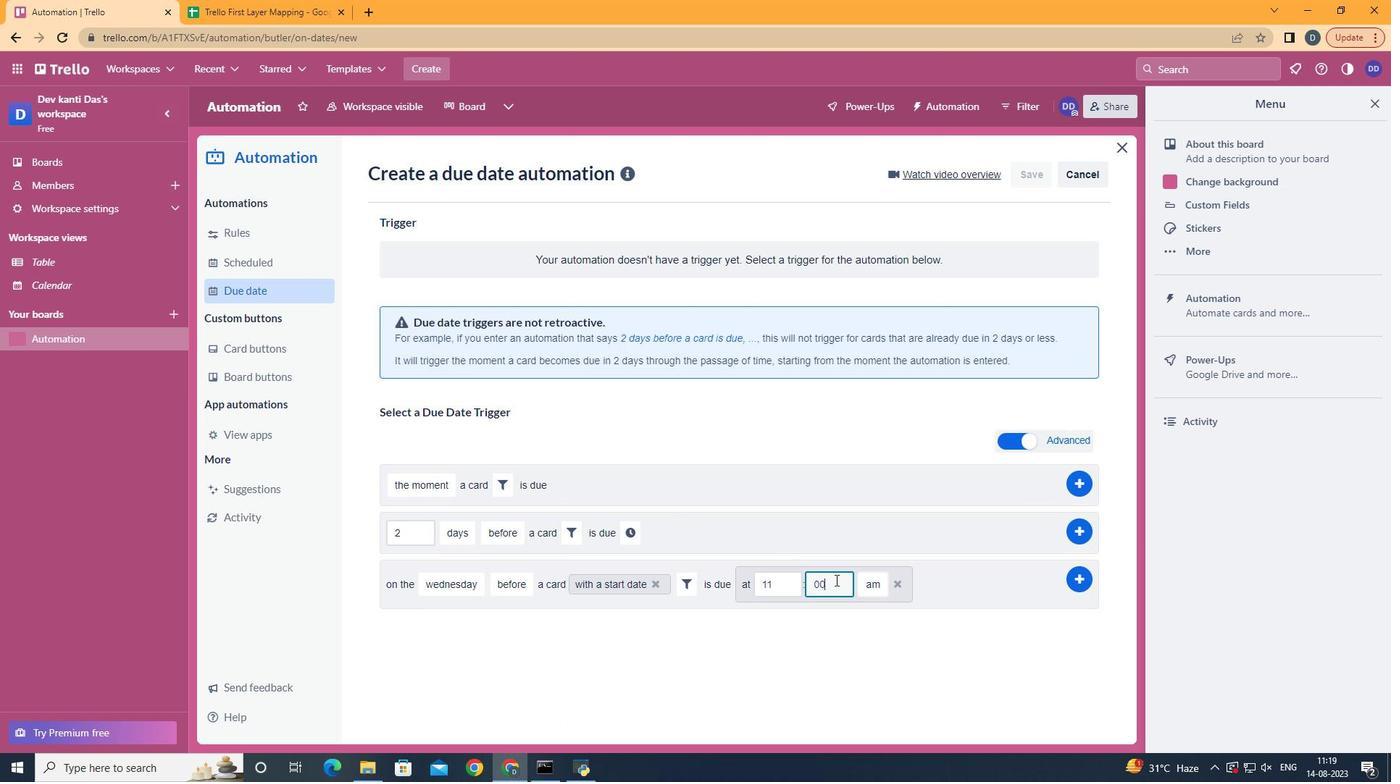 
Action: Mouse moved to (1076, 578)
Screenshot: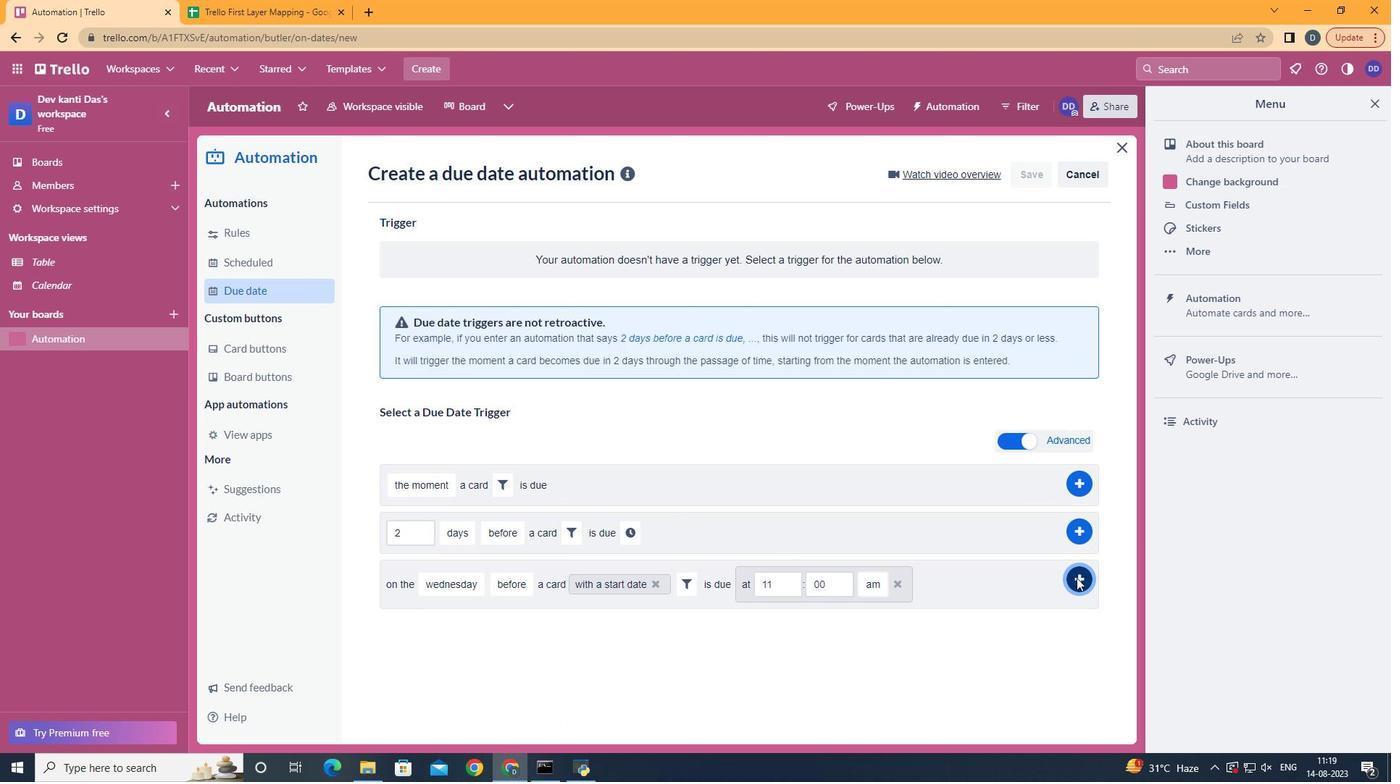 
Action: Mouse pressed left at (1076, 578)
Screenshot: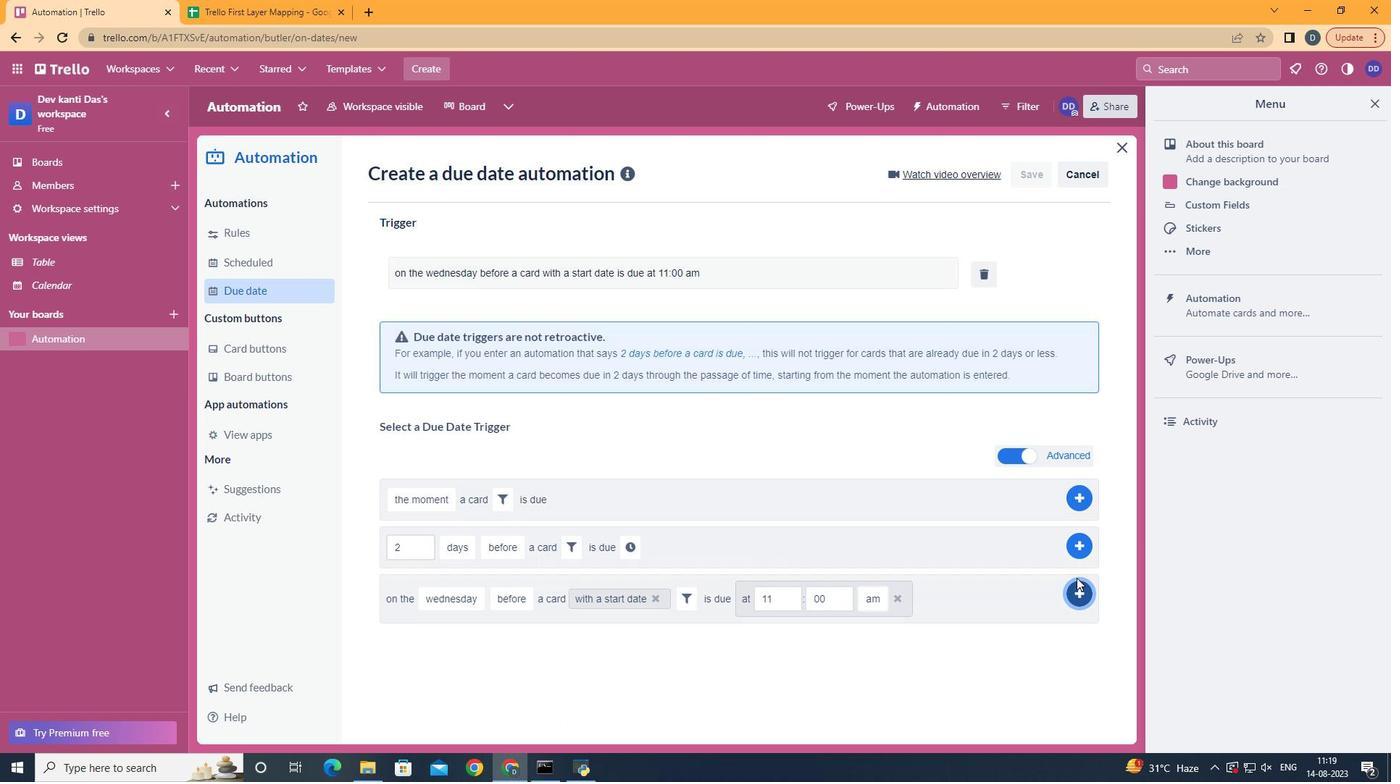 
